 Task: Add the task  Develop a new online tool for online course evaluations to the section Gravity Assist in the project BeyondPlan and add a Due Date to the respective task as 2023/07/21
Action: Mouse moved to (471, 501)
Screenshot: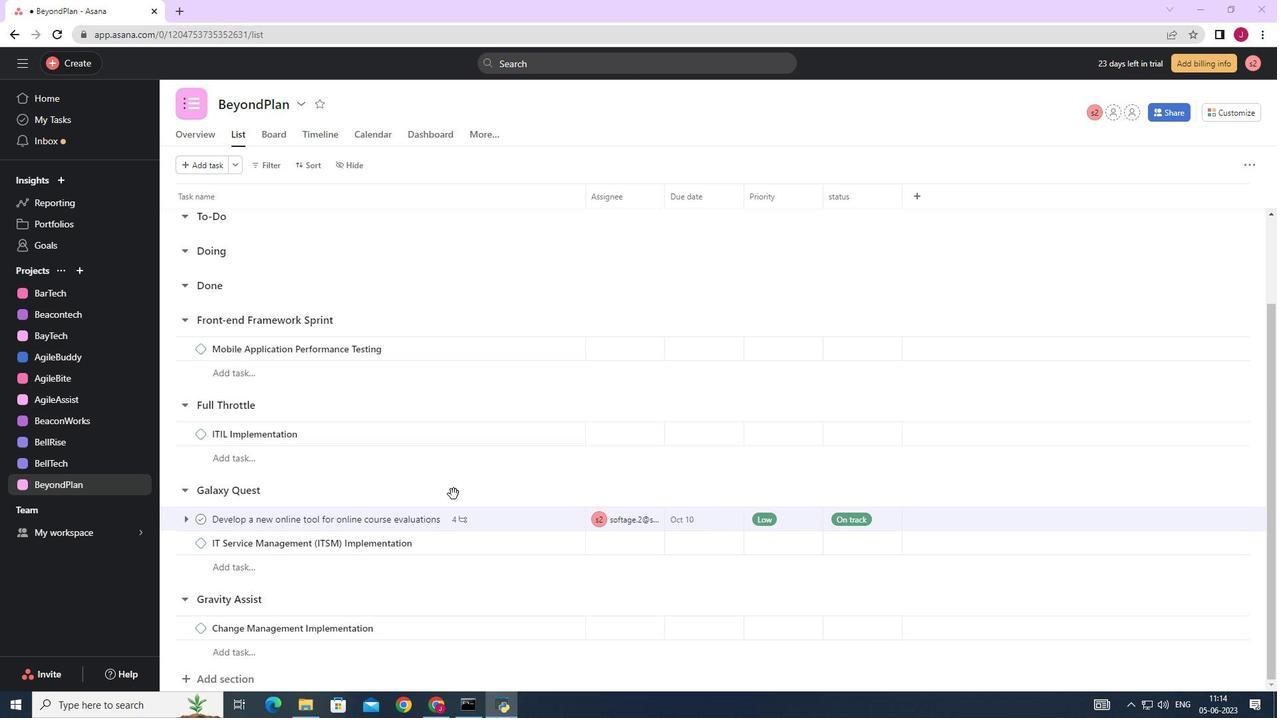 
Action: Mouse scrolled (471, 501) with delta (0, 0)
Screenshot: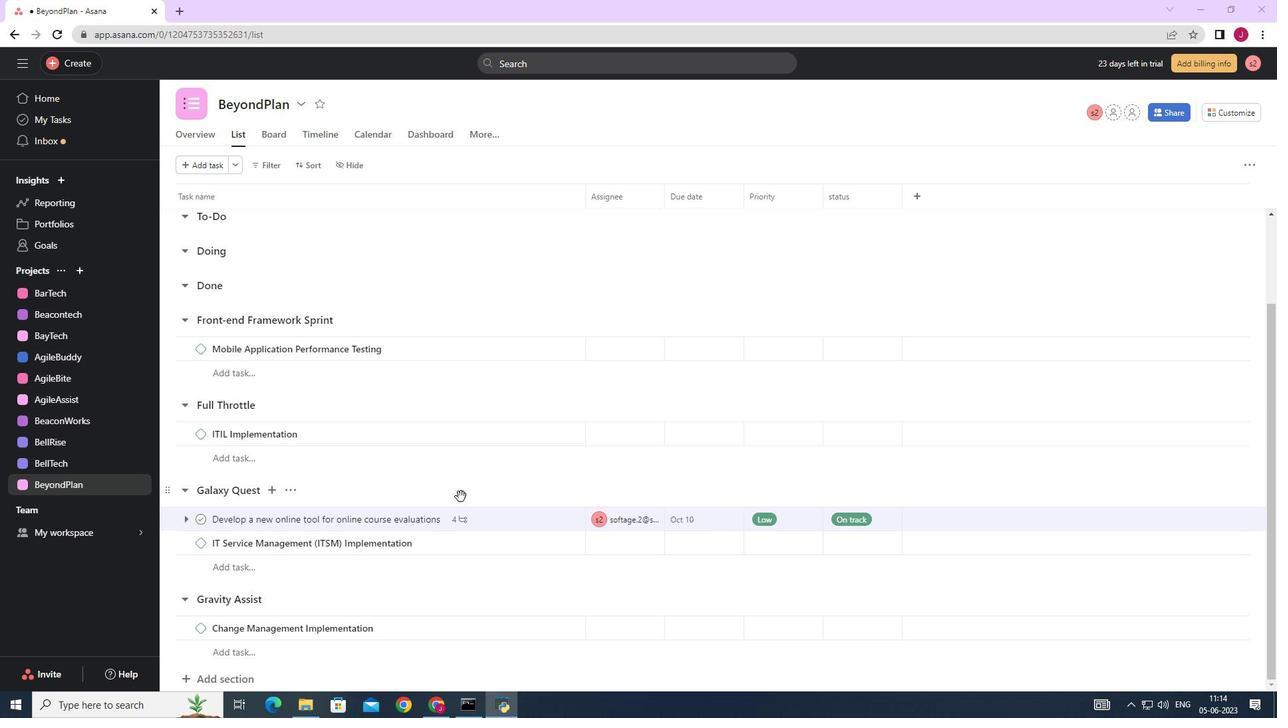
Action: Mouse scrolled (471, 501) with delta (0, 0)
Screenshot: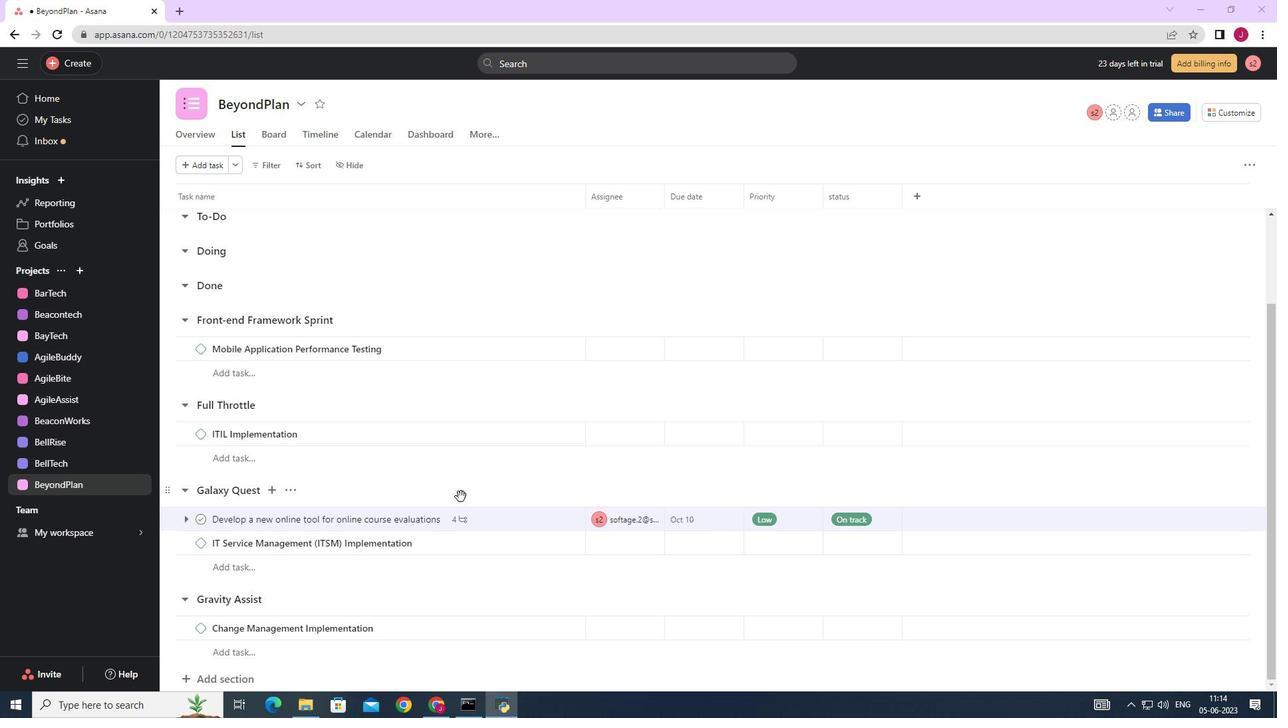 
Action: Mouse scrolled (471, 501) with delta (0, 0)
Screenshot: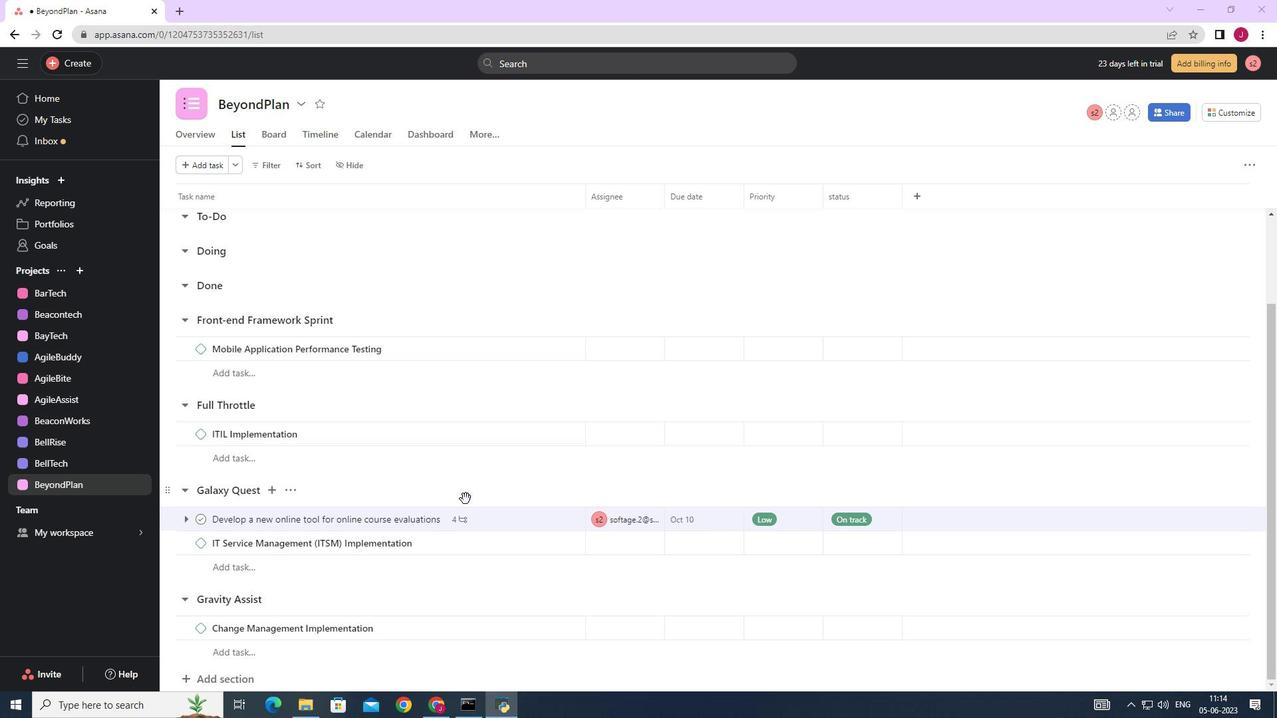 
Action: Mouse scrolled (471, 501) with delta (0, 0)
Screenshot: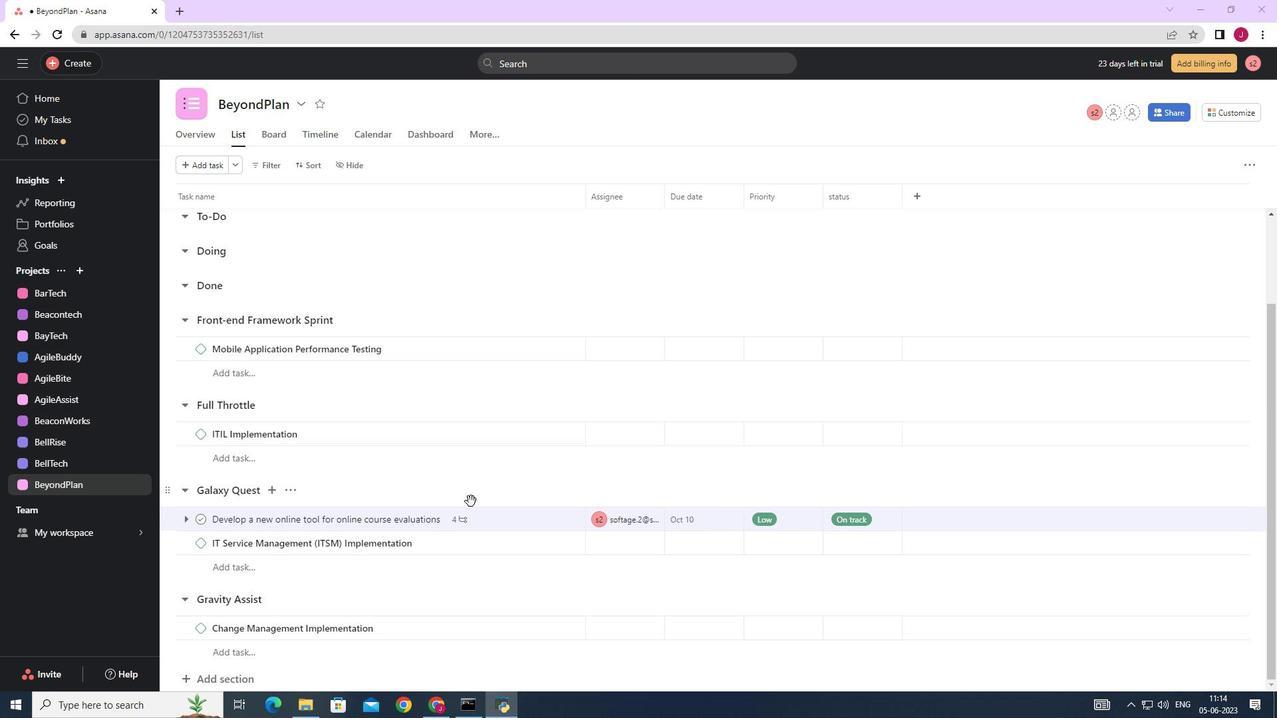 
Action: Mouse scrolled (471, 501) with delta (0, 0)
Screenshot: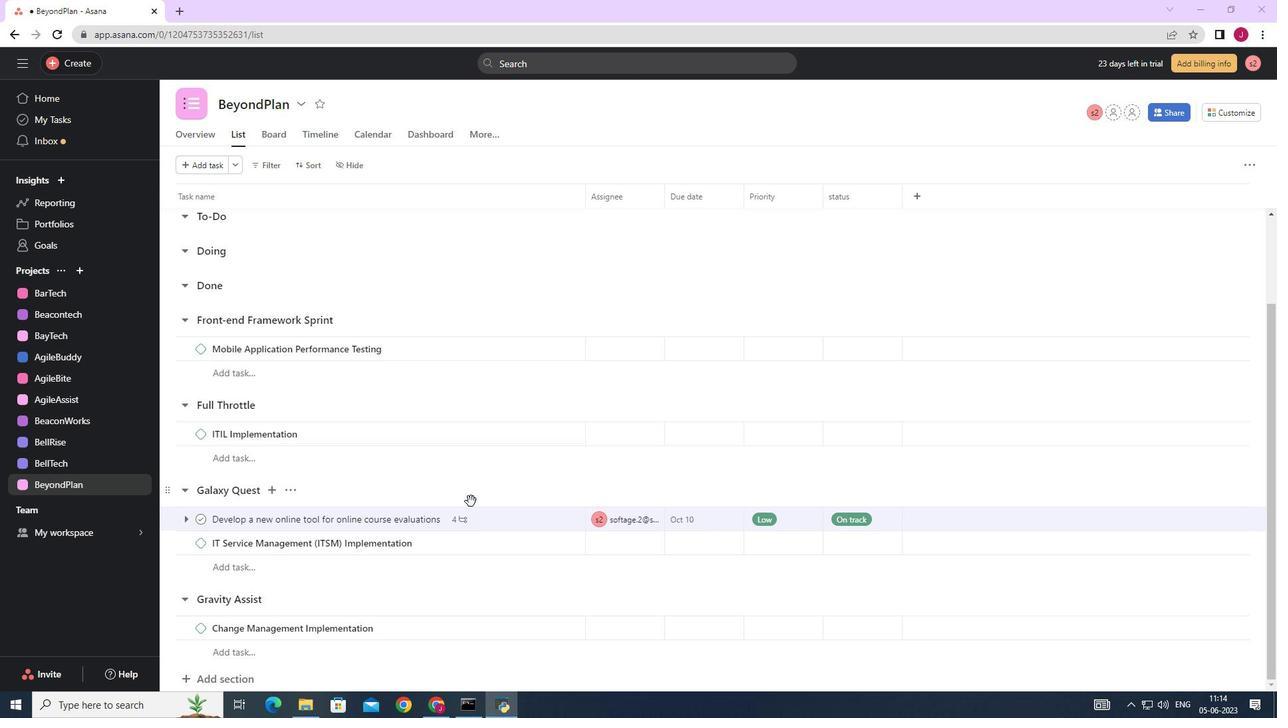 
Action: Mouse moved to (549, 521)
Screenshot: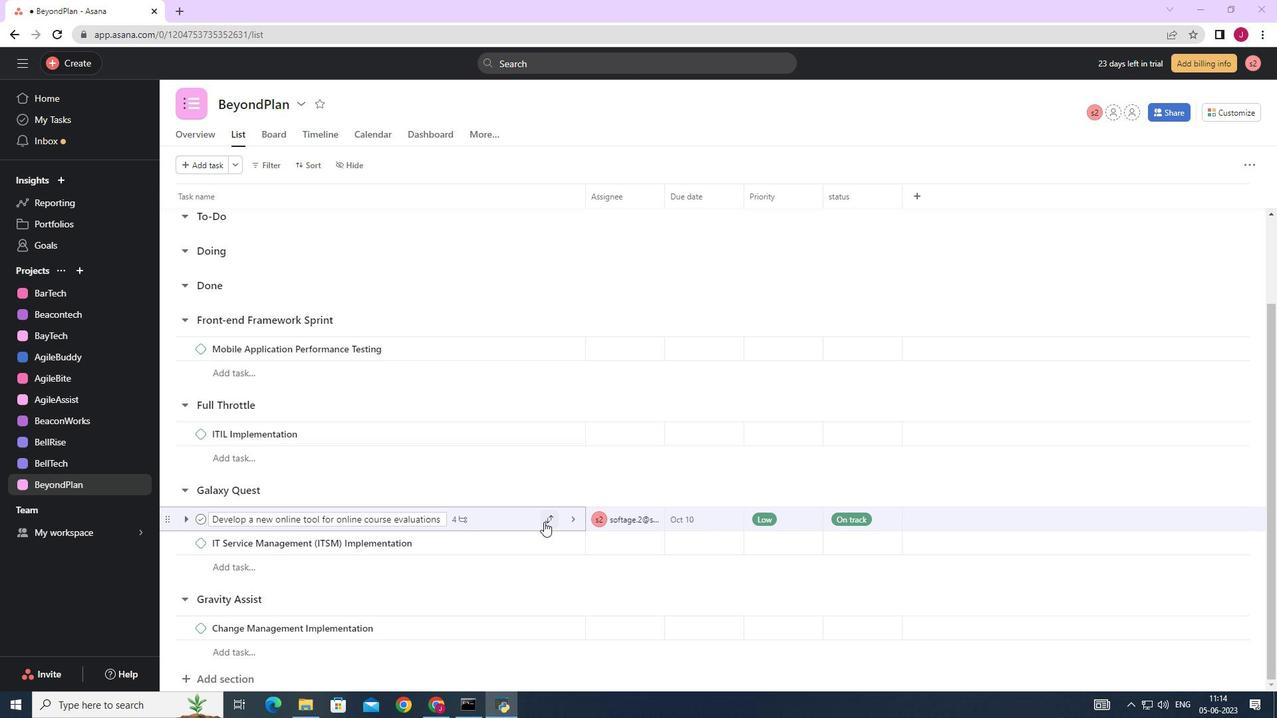 
Action: Mouse pressed left at (549, 521)
Screenshot: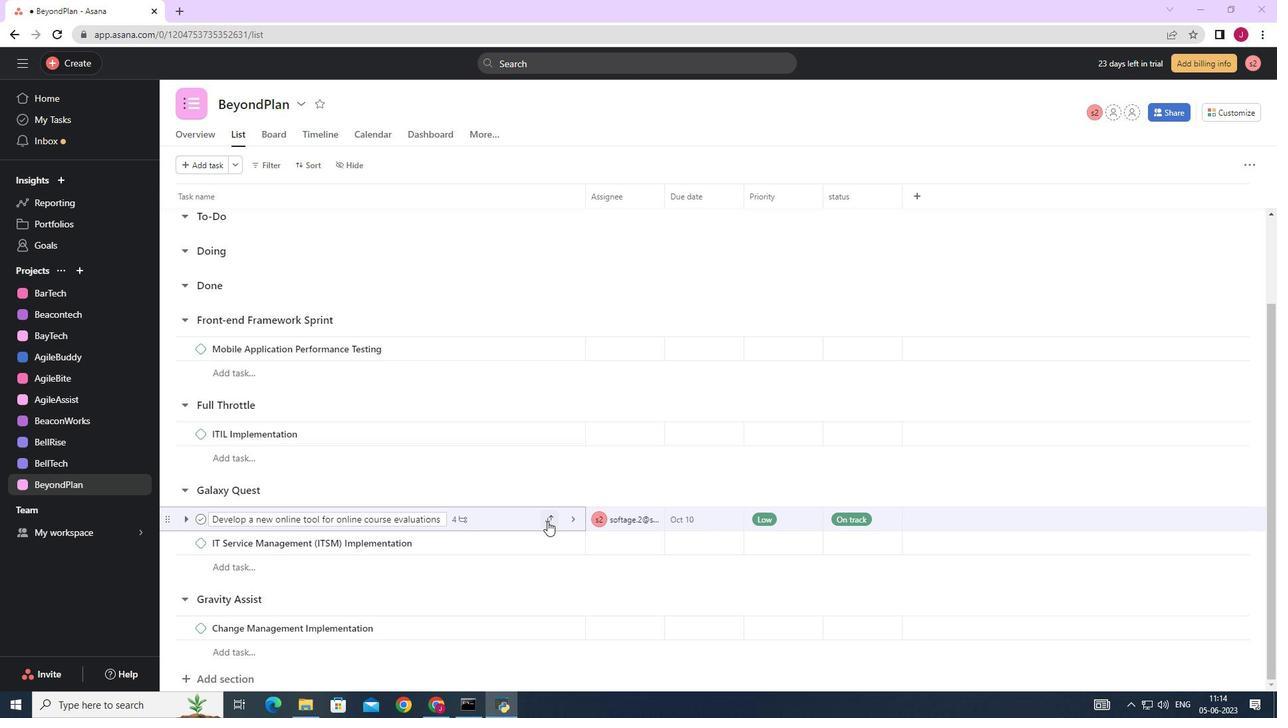 
Action: Mouse moved to (489, 494)
Screenshot: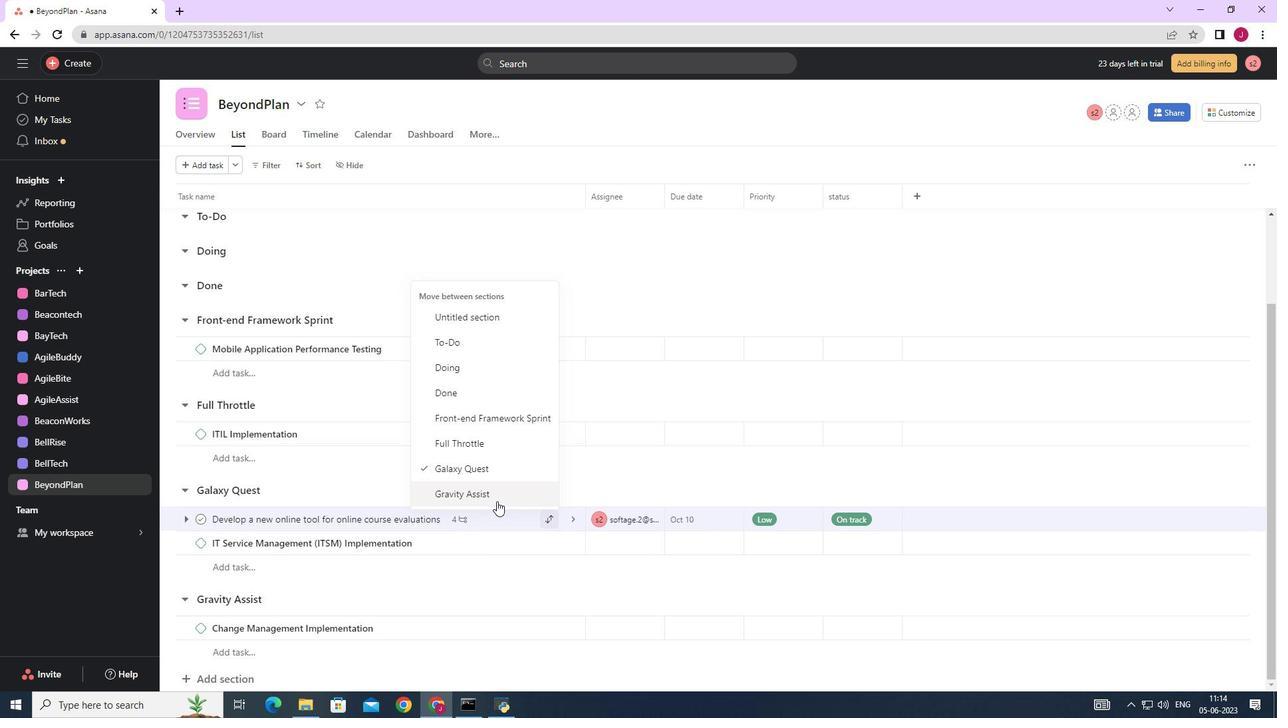 
Action: Mouse pressed left at (489, 494)
Screenshot: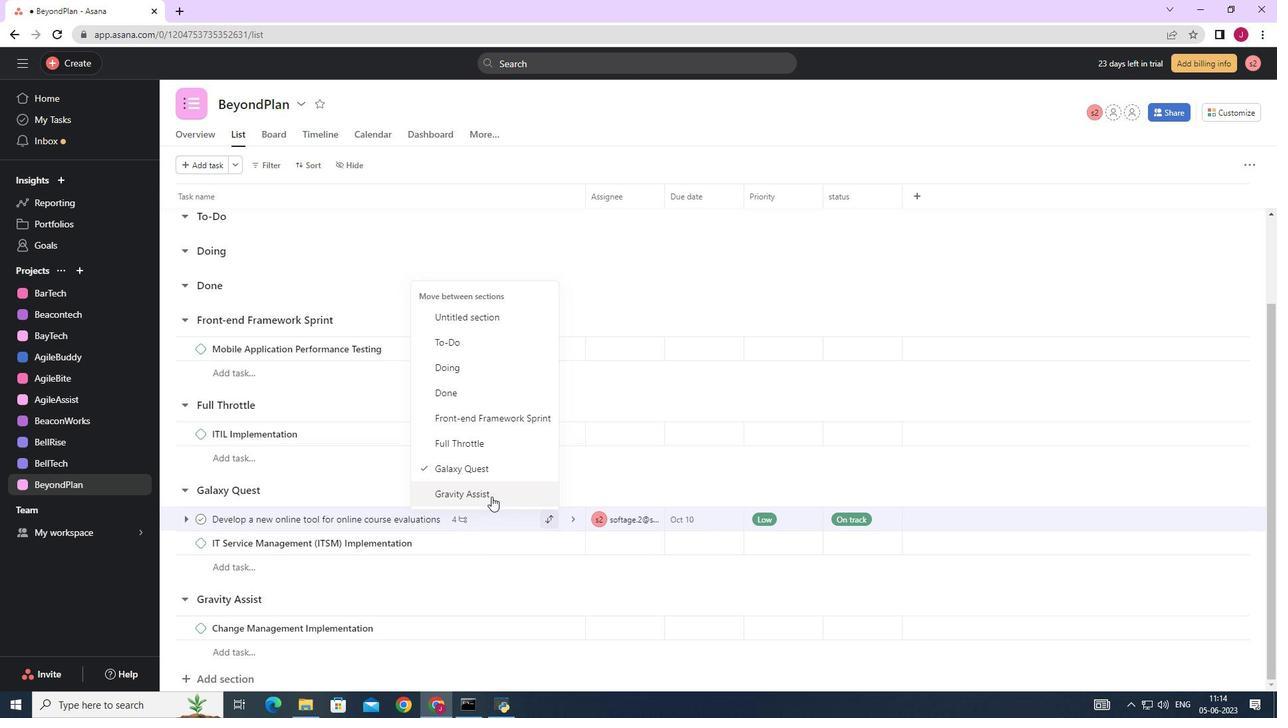 
Action: Mouse moved to (734, 605)
Screenshot: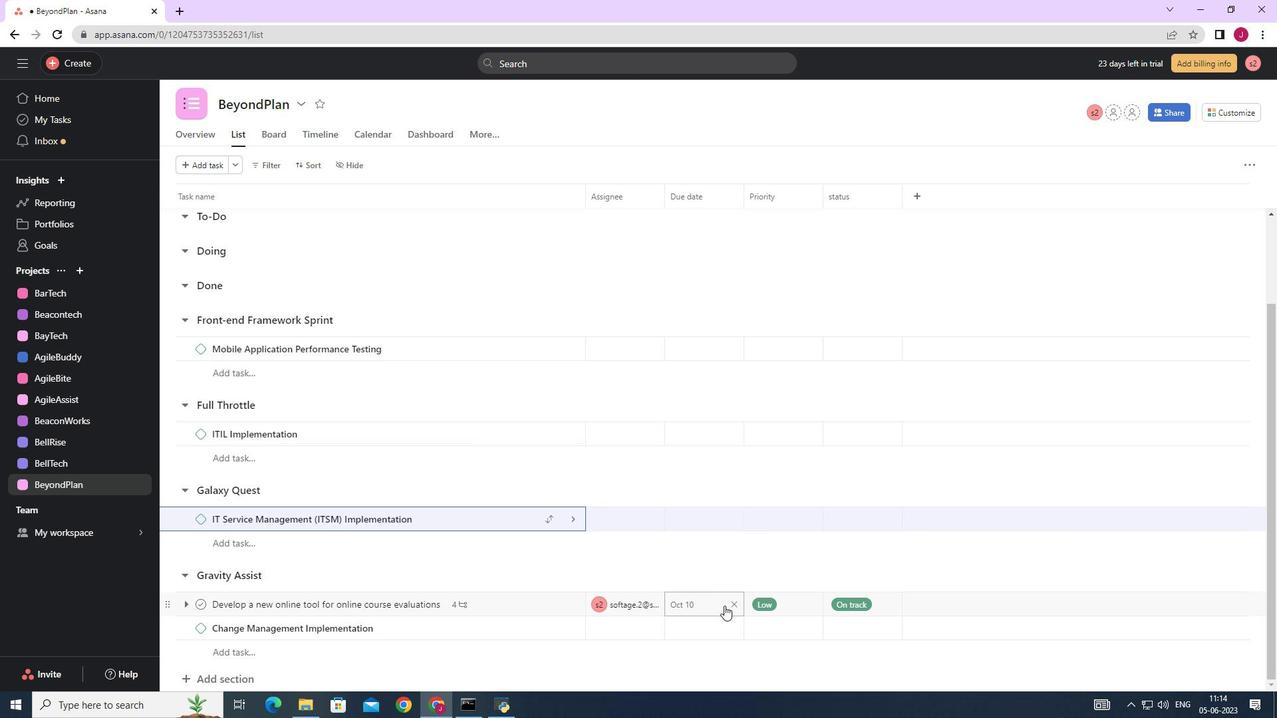 
Action: Mouse pressed left at (734, 605)
Screenshot: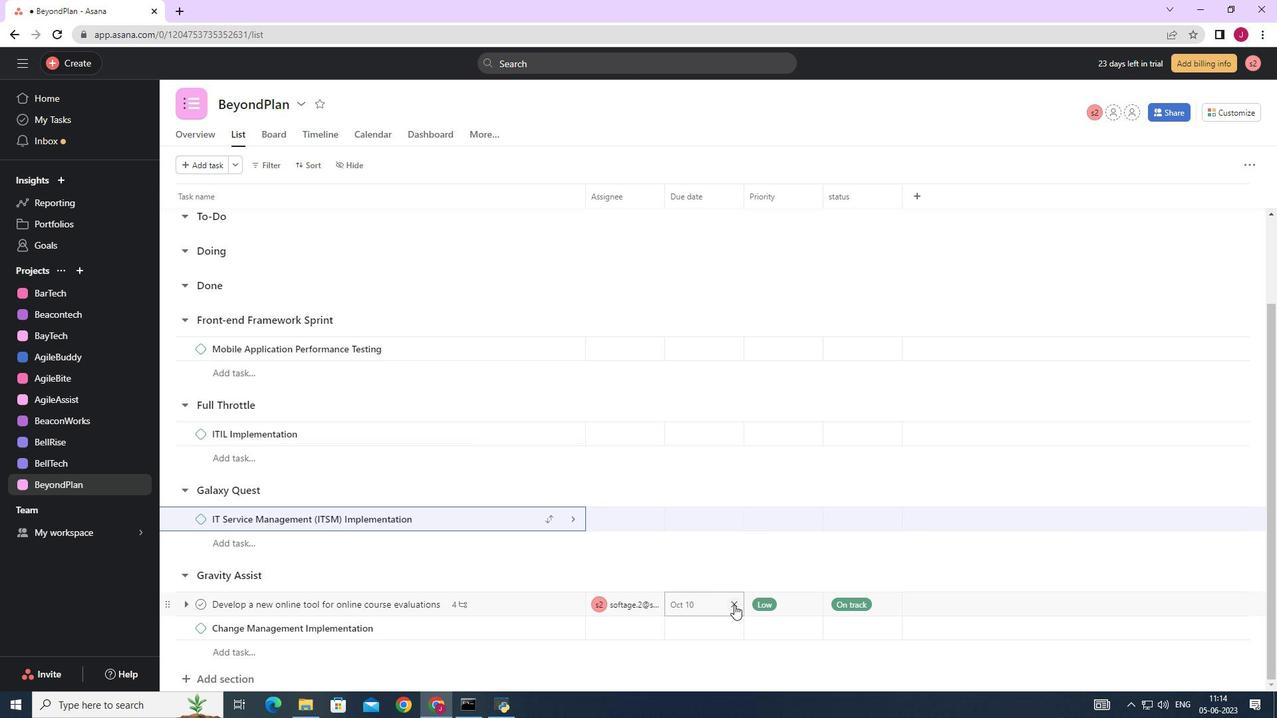 
Action: Mouse moved to (702, 600)
Screenshot: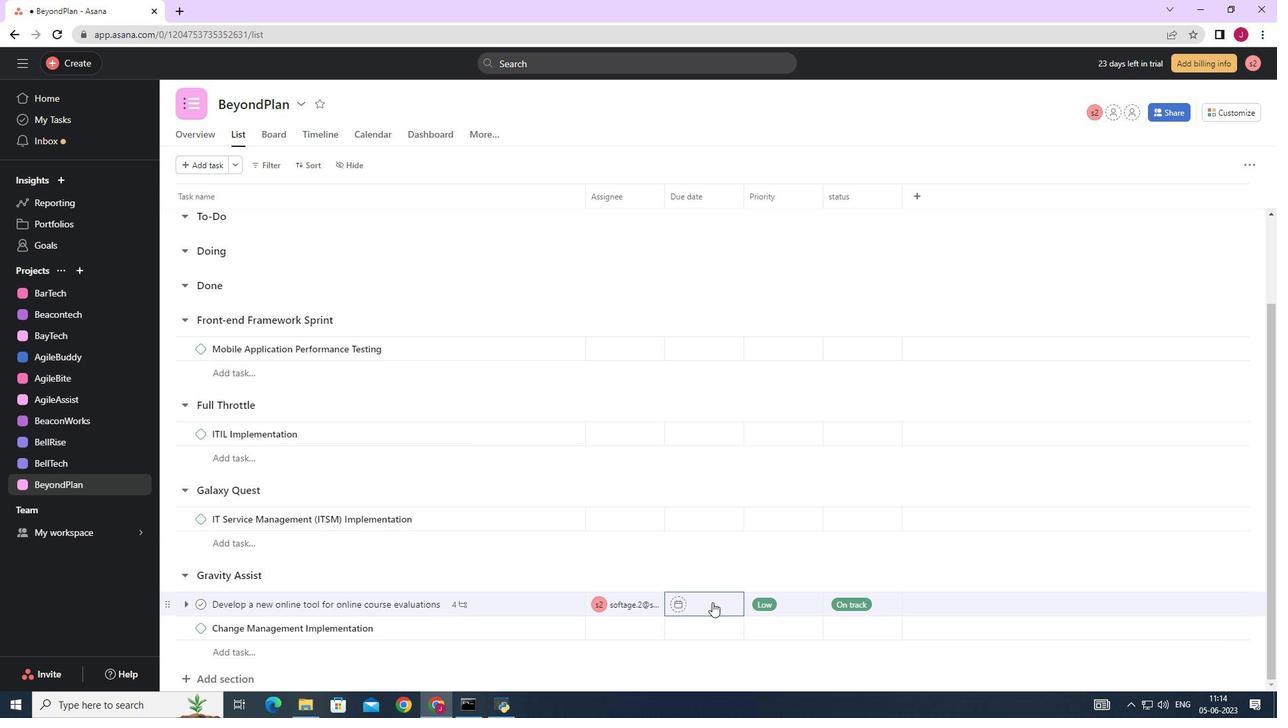 
Action: Mouse pressed left at (702, 600)
Screenshot: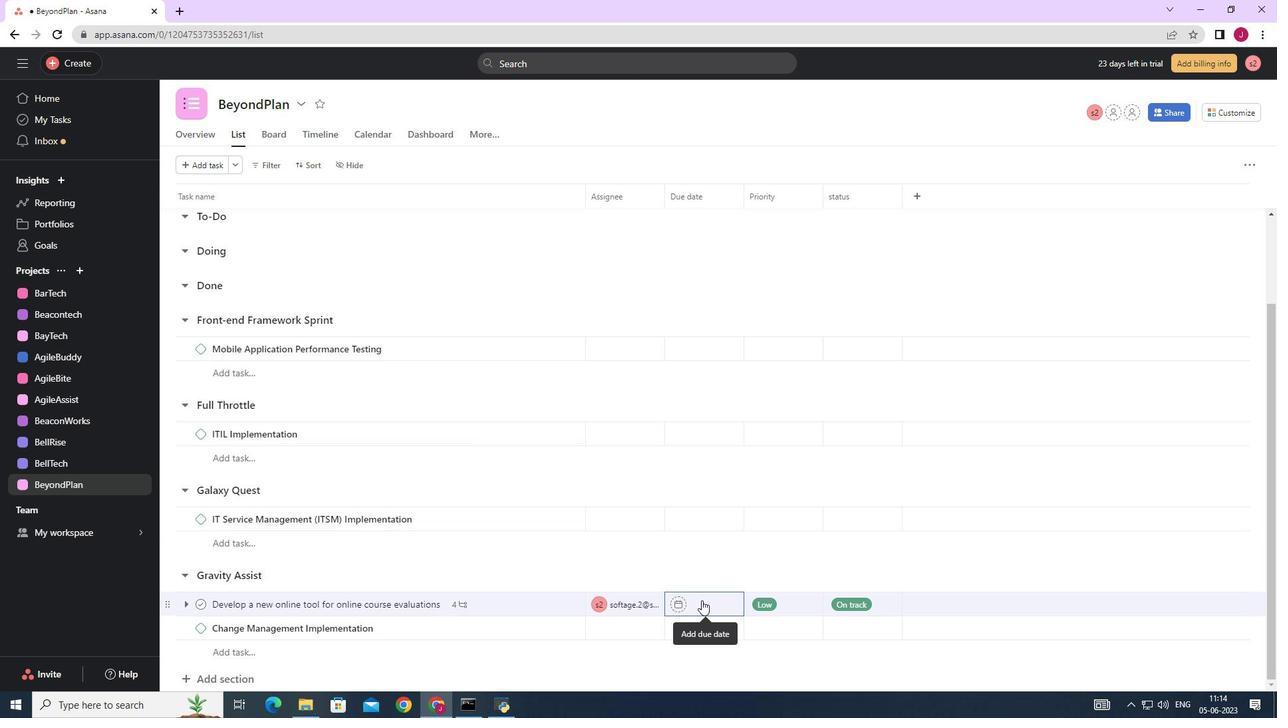 
Action: Mouse moved to (837, 391)
Screenshot: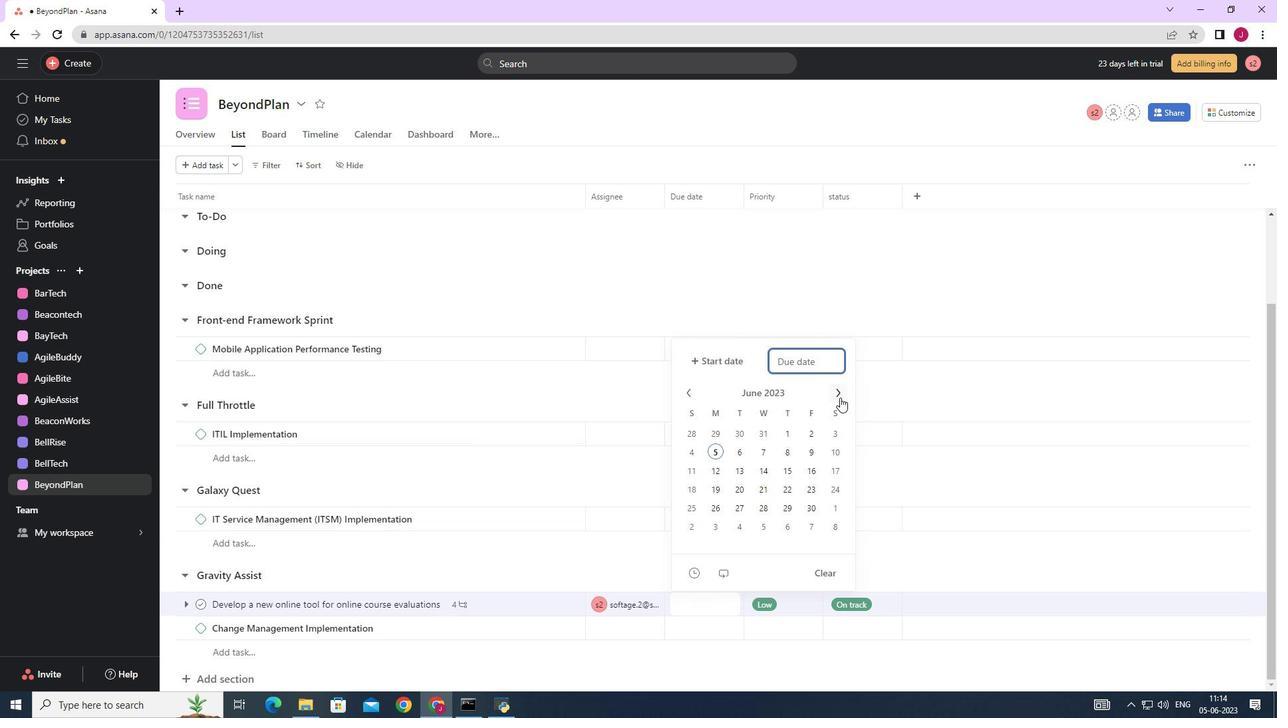 
Action: Mouse pressed left at (837, 391)
Screenshot: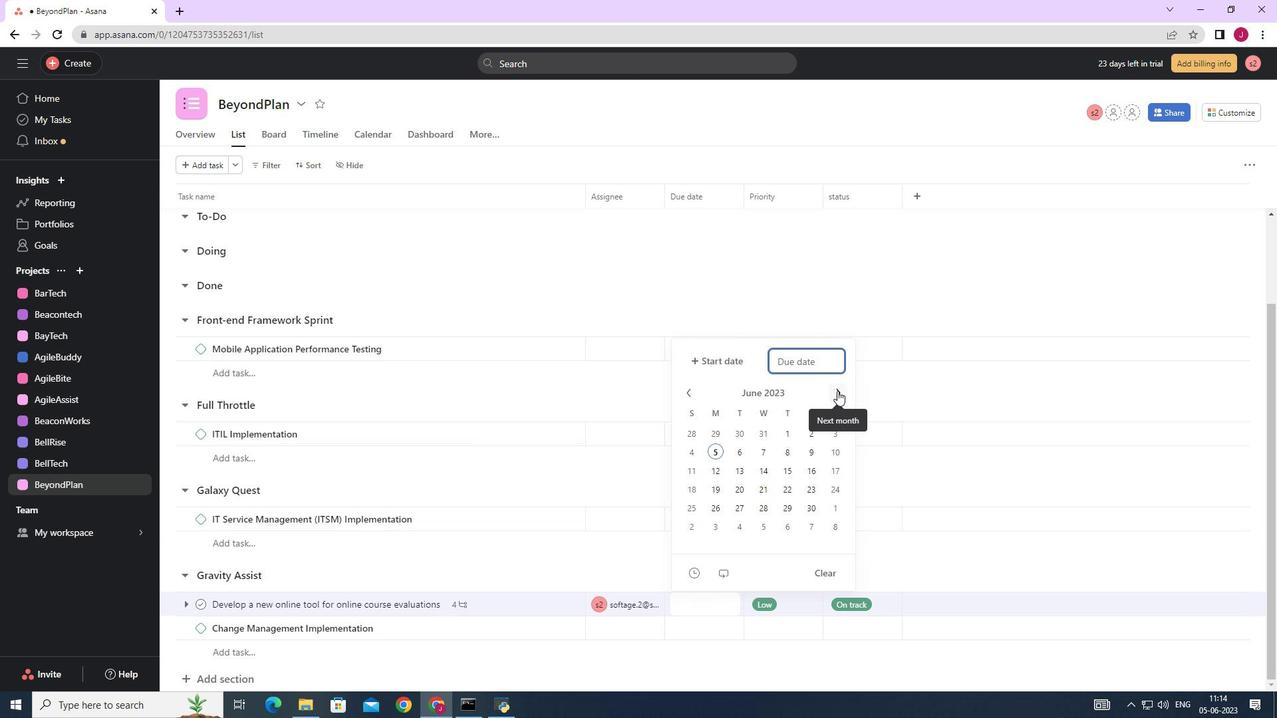 
Action: Mouse moved to (804, 487)
Screenshot: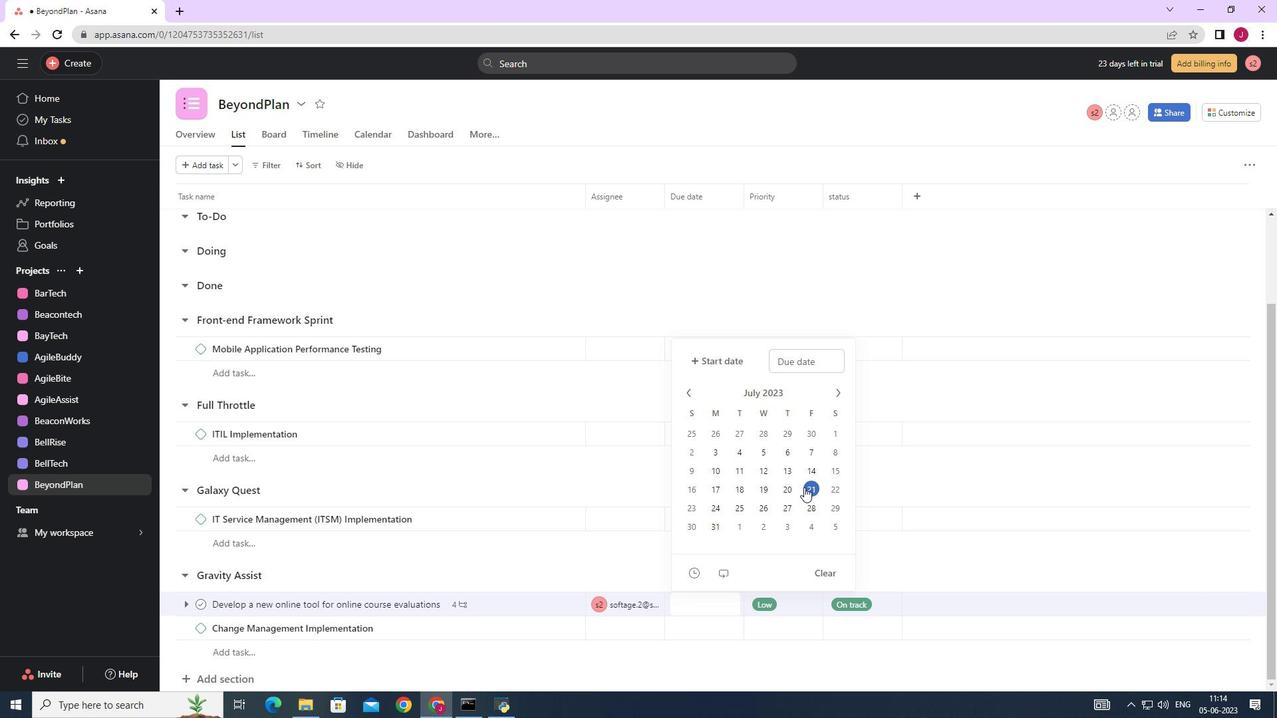 
Action: Mouse pressed left at (804, 487)
Screenshot: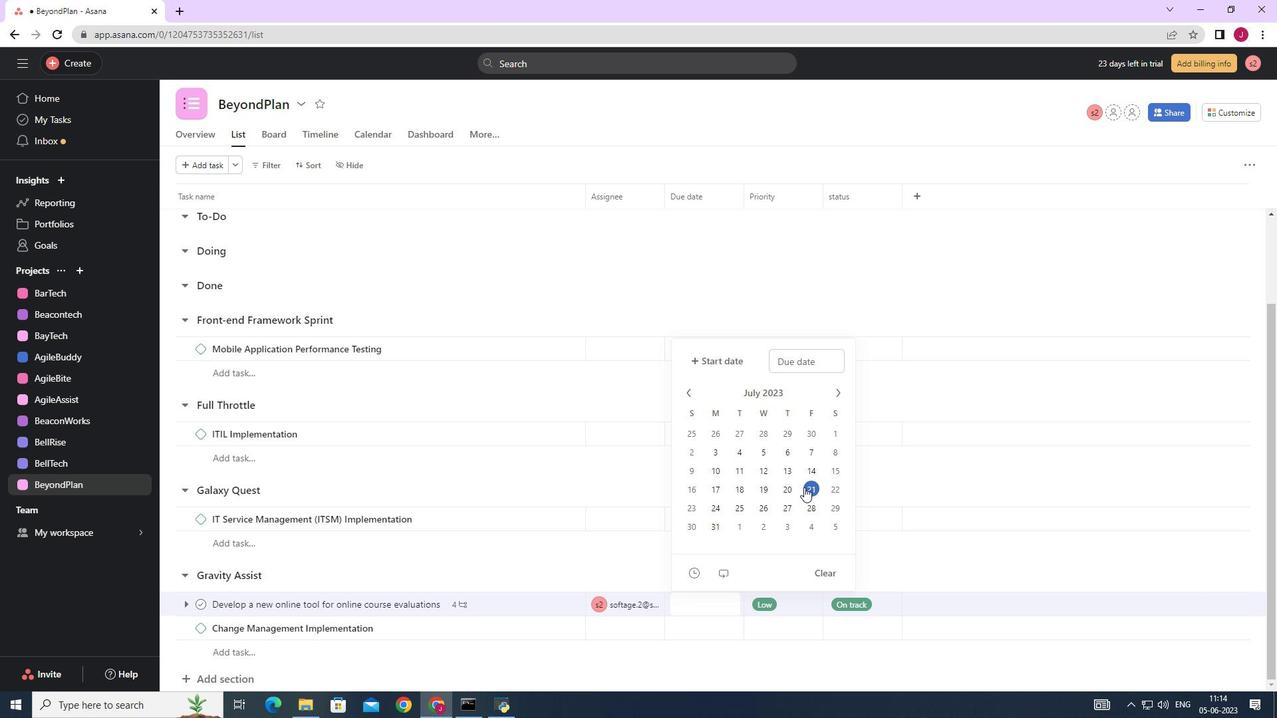 
Action: Mouse moved to (951, 302)
Screenshot: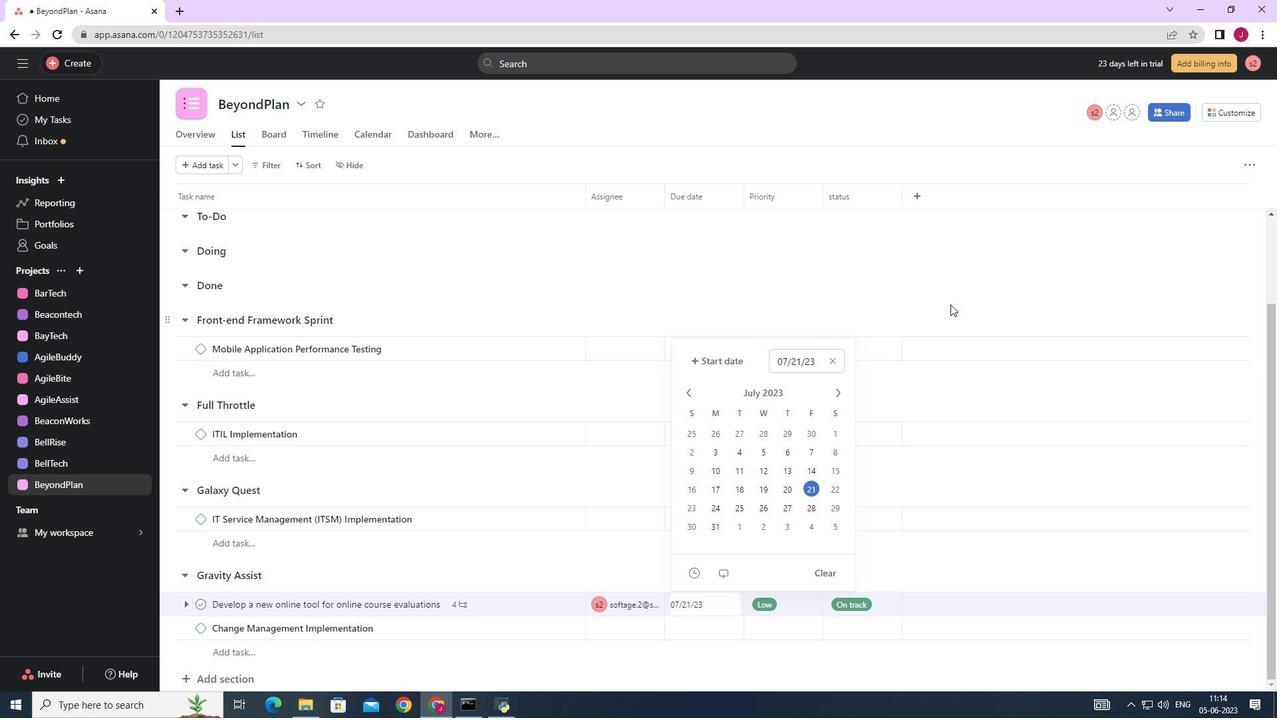 
Action: Mouse pressed left at (951, 302)
Screenshot: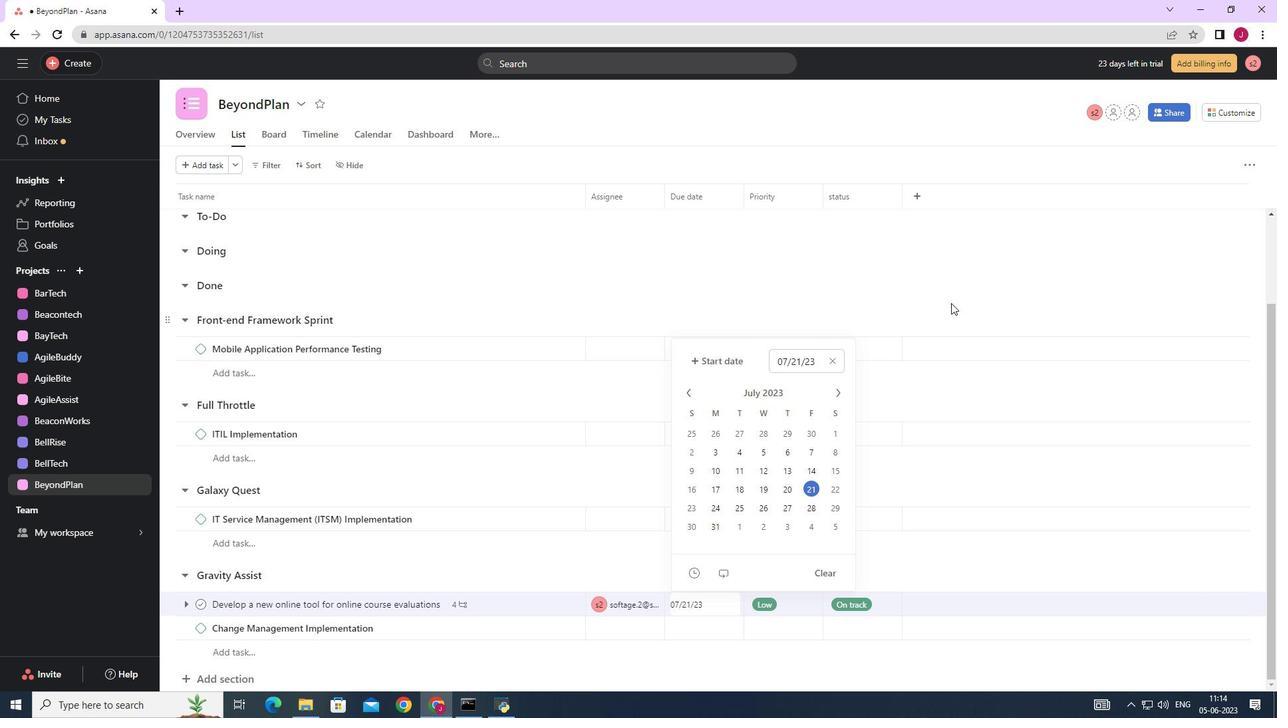 
